 Task: Create a due date automation trigger when advanced on, the moment a card is due add dates not starting tomorrow.
Action: Mouse moved to (946, 279)
Screenshot: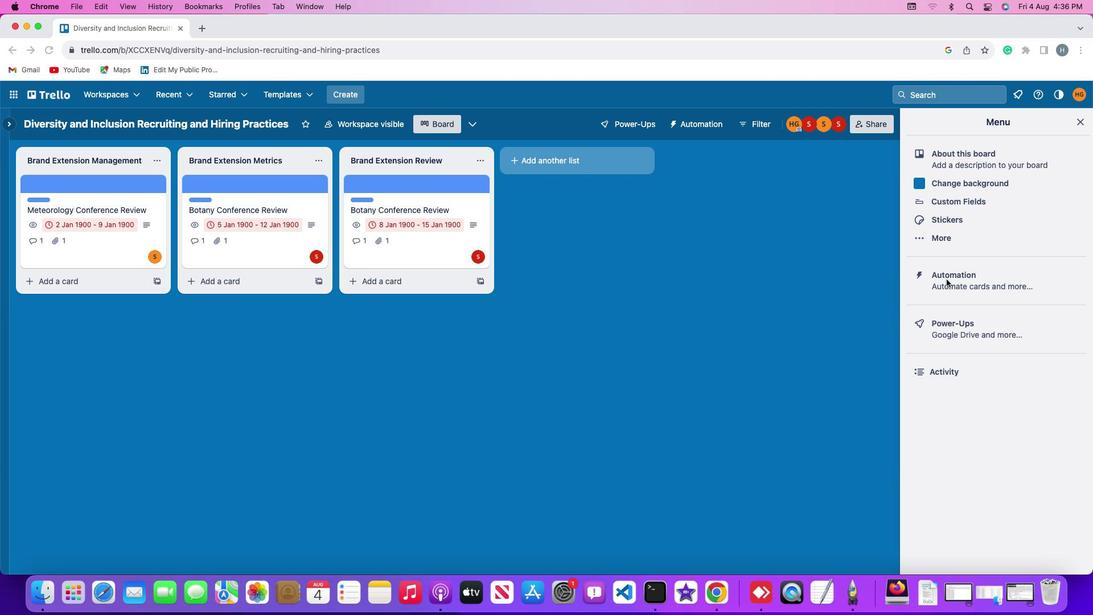 
Action: Mouse pressed left at (946, 279)
Screenshot: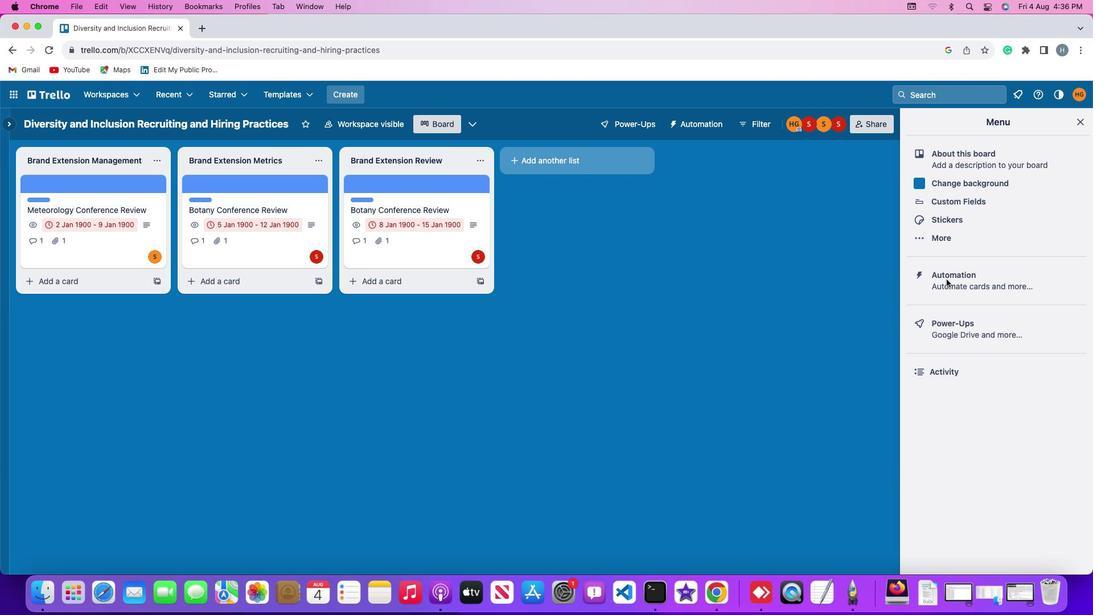 
Action: Mouse pressed left at (946, 279)
Screenshot: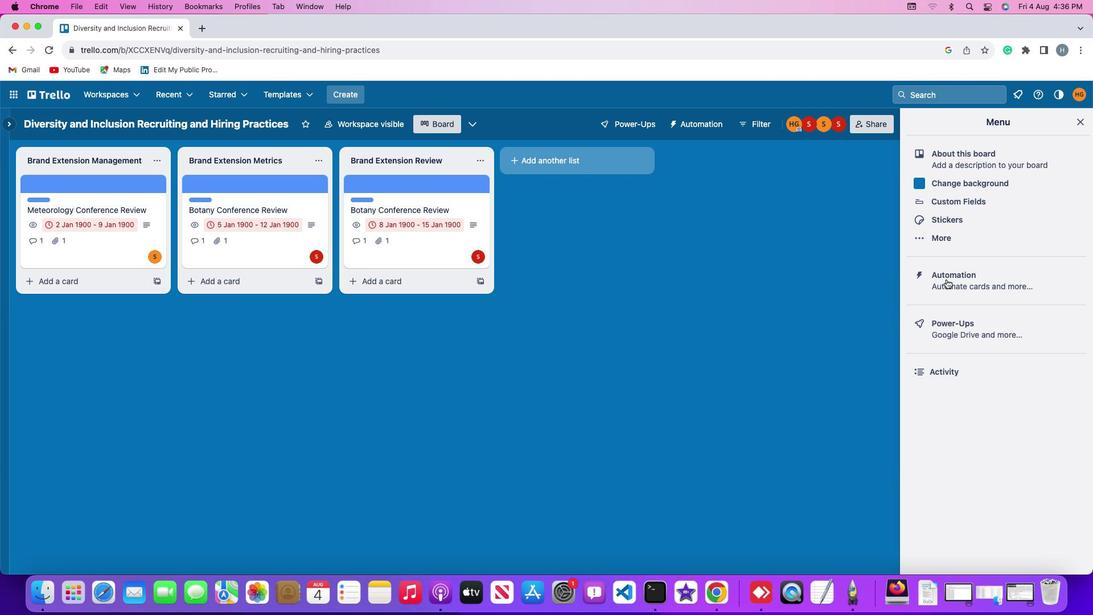 
Action: Mouse moved to (55, 266)
Screenshot: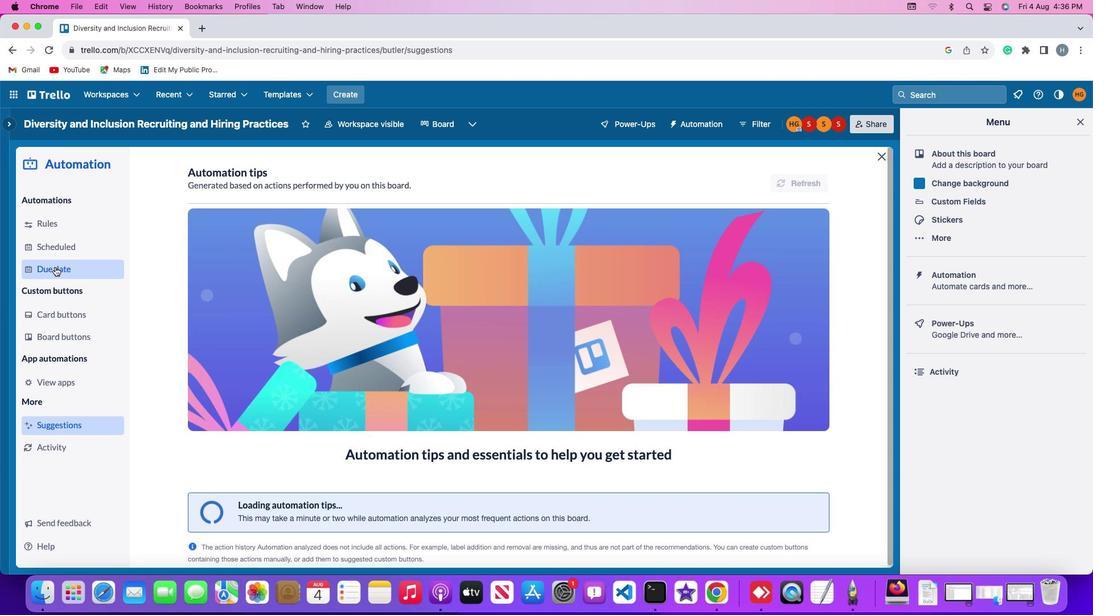 
Action: Mouse pressed left at (55, 266)
Screenshot: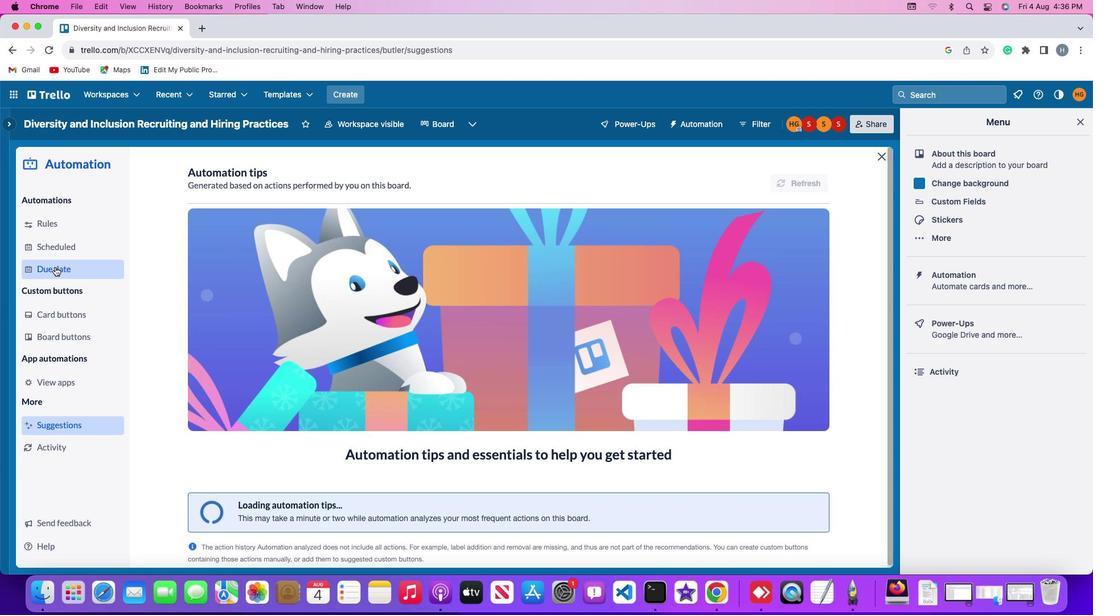 
Action: Mouse moved to (765, 176)
Screenshot: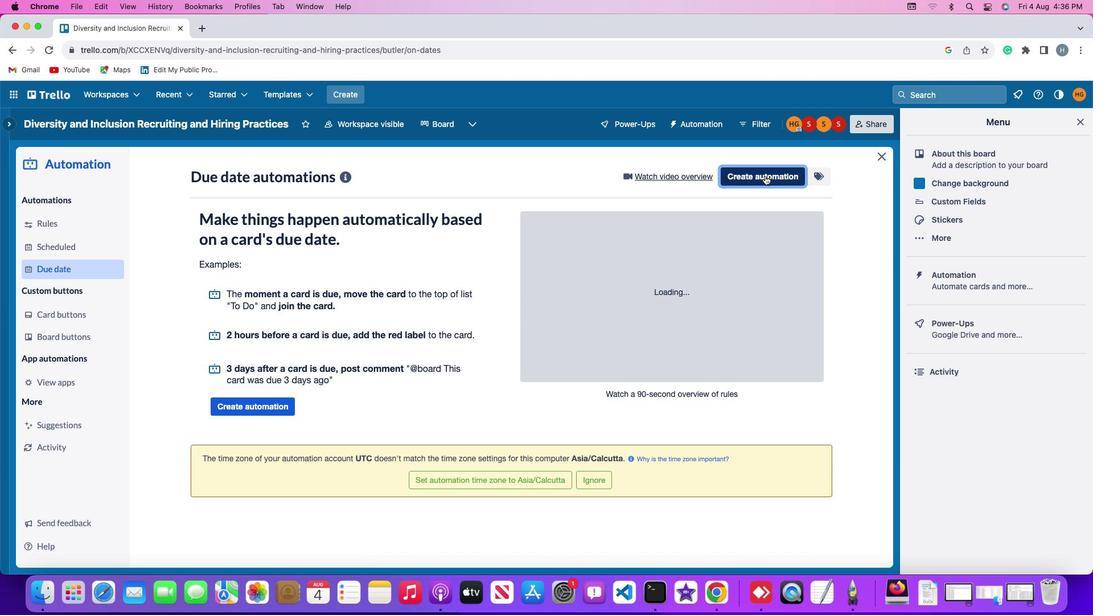 
Action: Mouse pressed left at (765, 176)
Screenshot: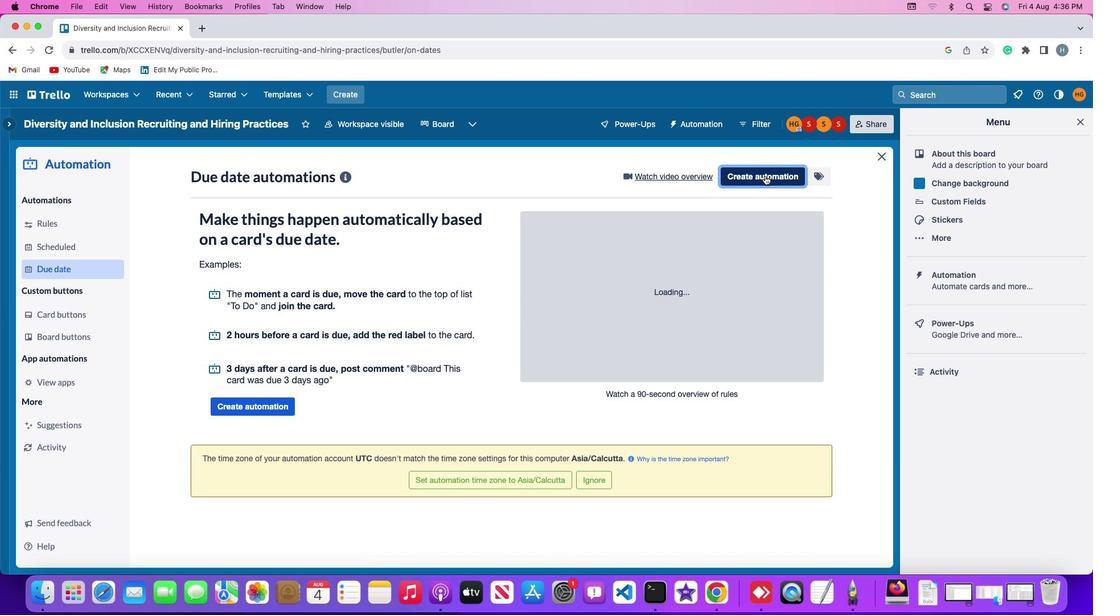 
Action: Mouse moved to (518, 284)
Screenshot: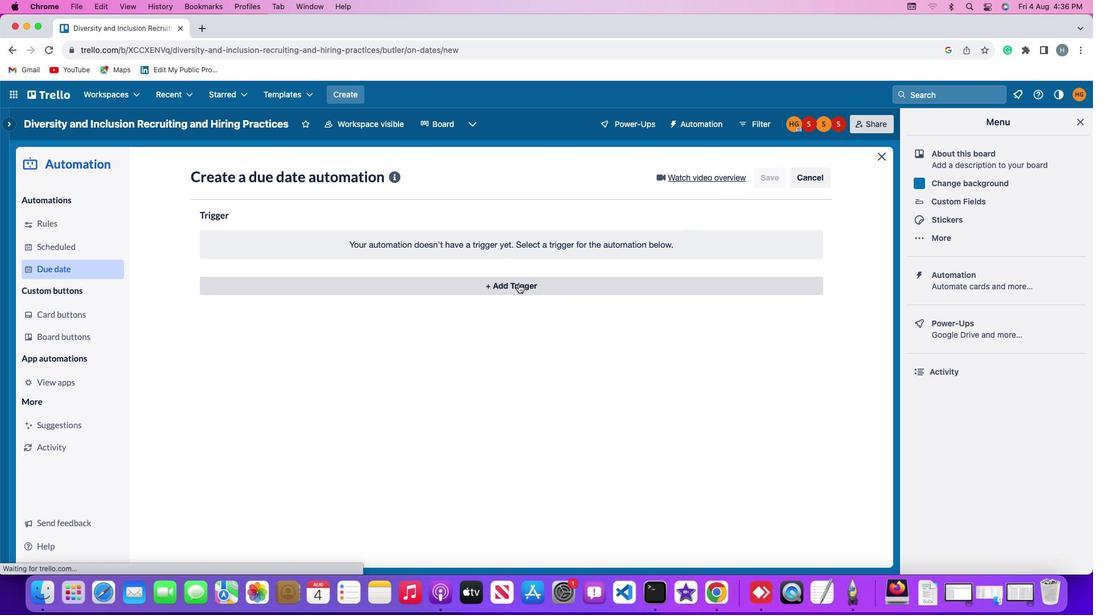 
Action: Mouse pressed left at (518, 284)
Screenshot: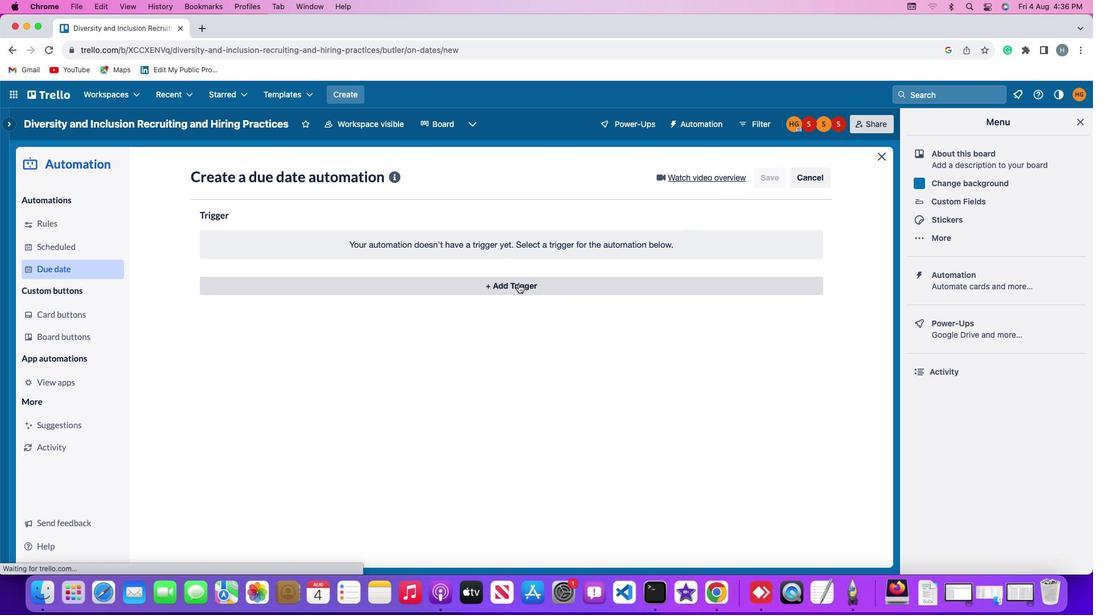 
Action: Mouse moved to (232, 423)
Screenshot: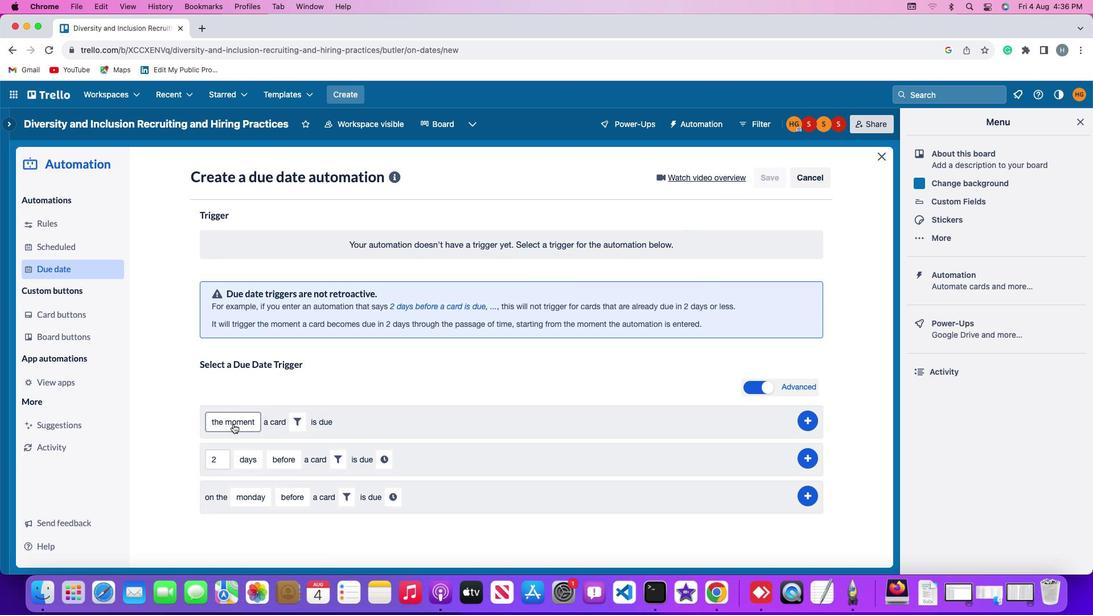 
Action: Mouse pressed left at (232, 423)
Screenshot: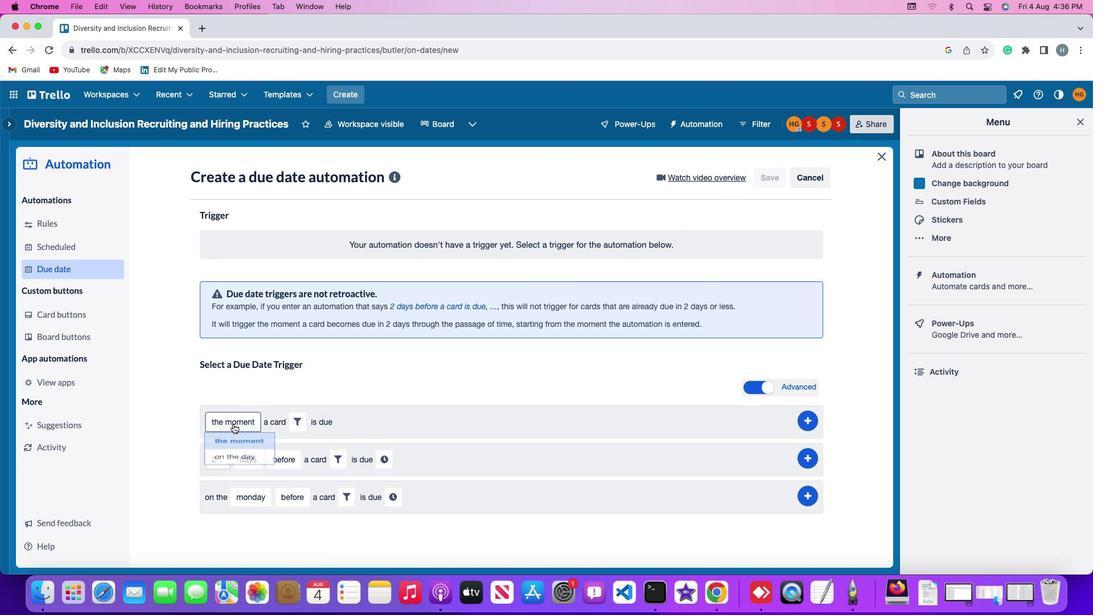 
Action: Mouse moved to (239, 442)
Screenshot: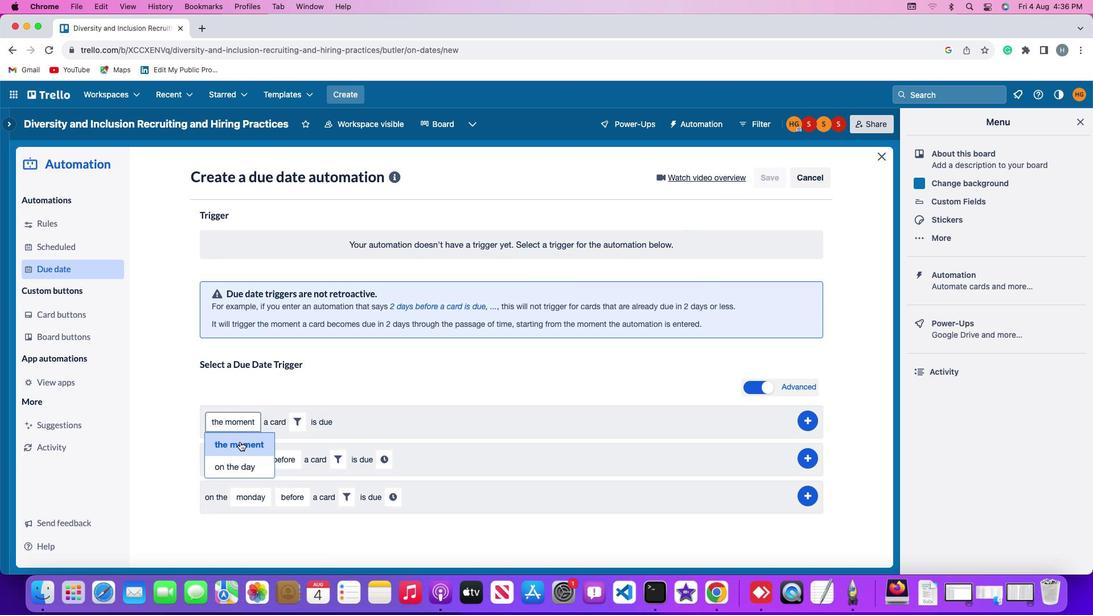 
Action: Mouse pressed left at (239, 442)
Screenshot: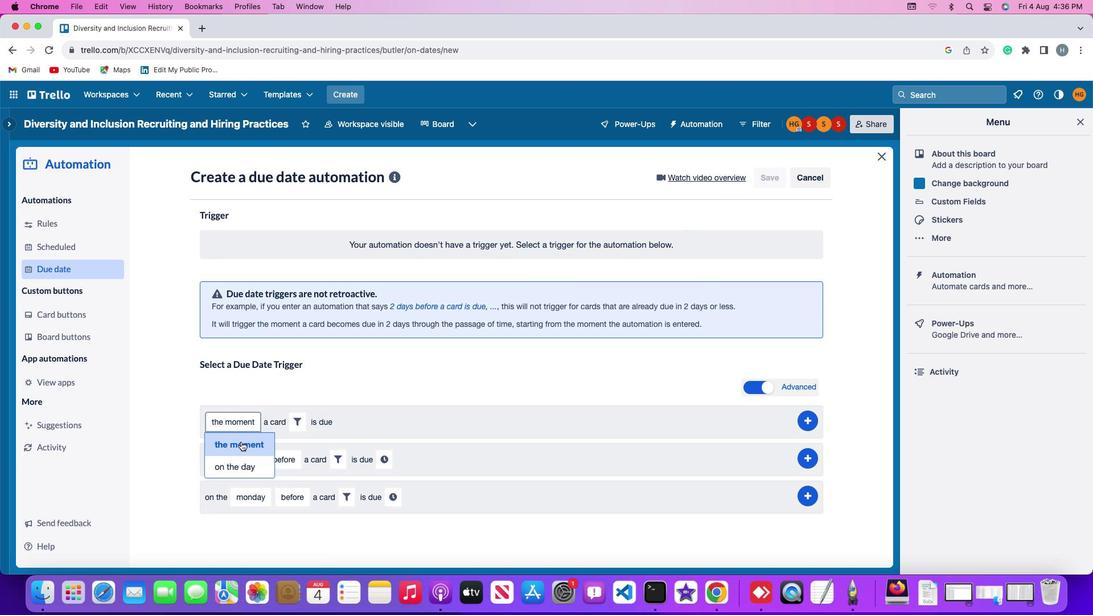 
Action: Mouse moved to (303, 419)
Screenshot: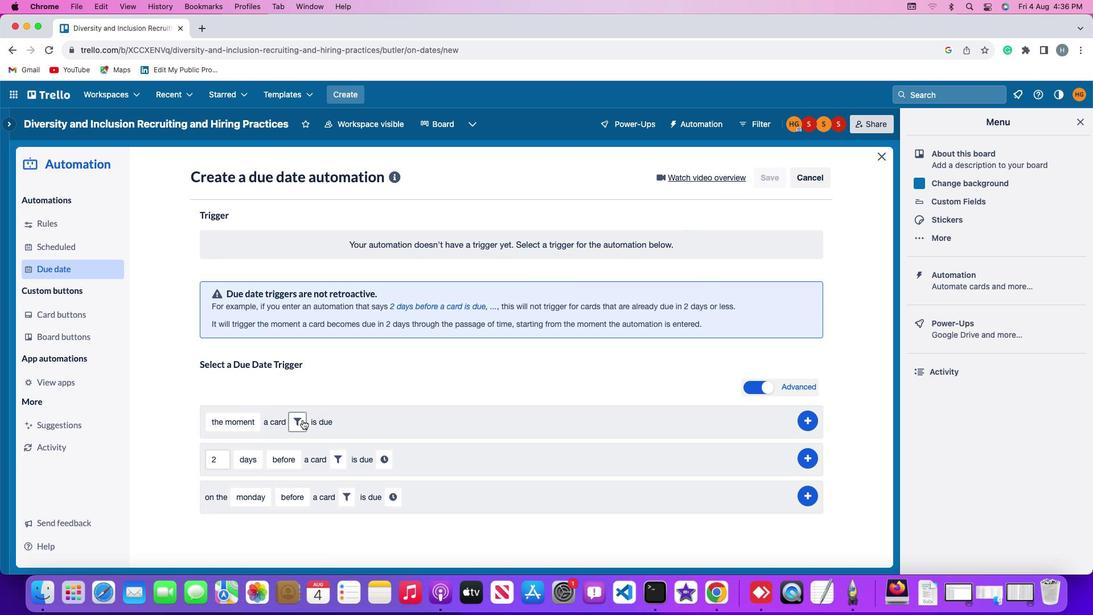
Action: Mouse pressed left at (303, 419)
Screenshot: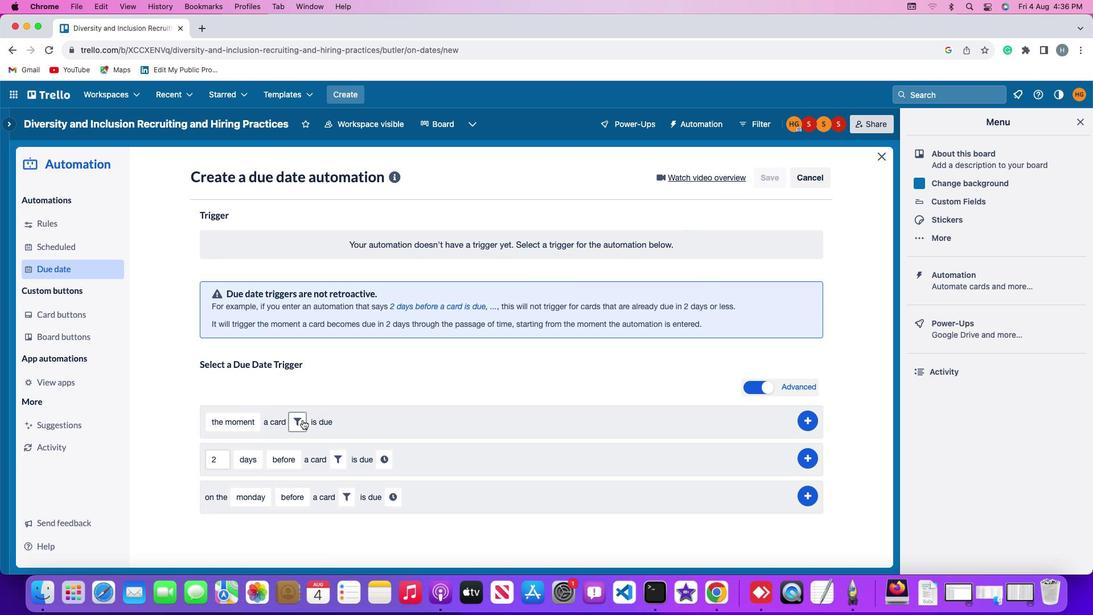 
Action: Mouse moved to (360, 454)
Screenshot: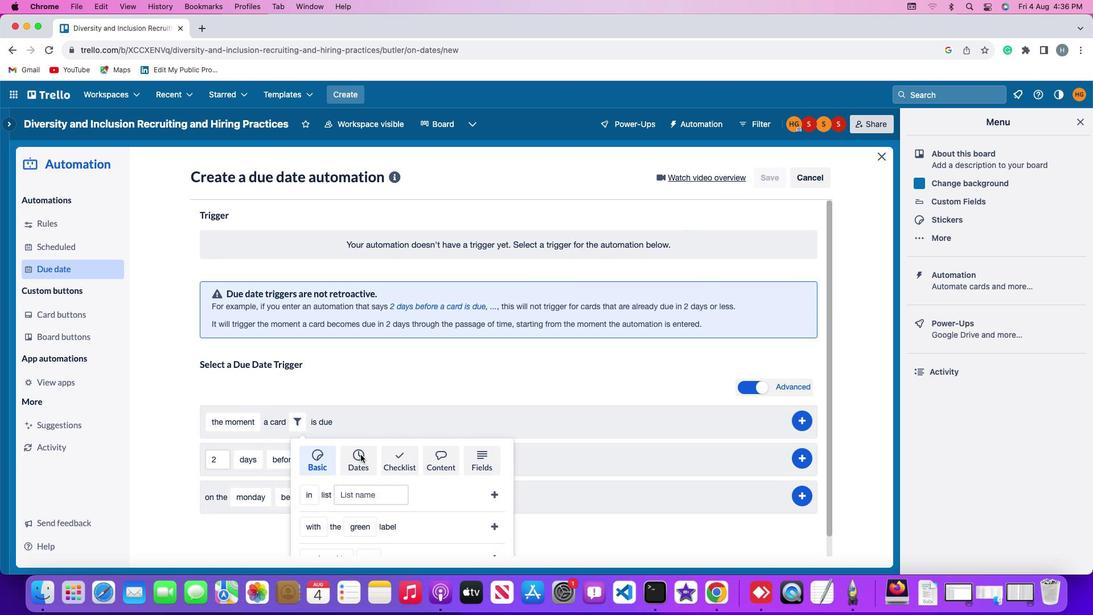 
Action: Mouse pressed left at (360, 454)
Screenshot: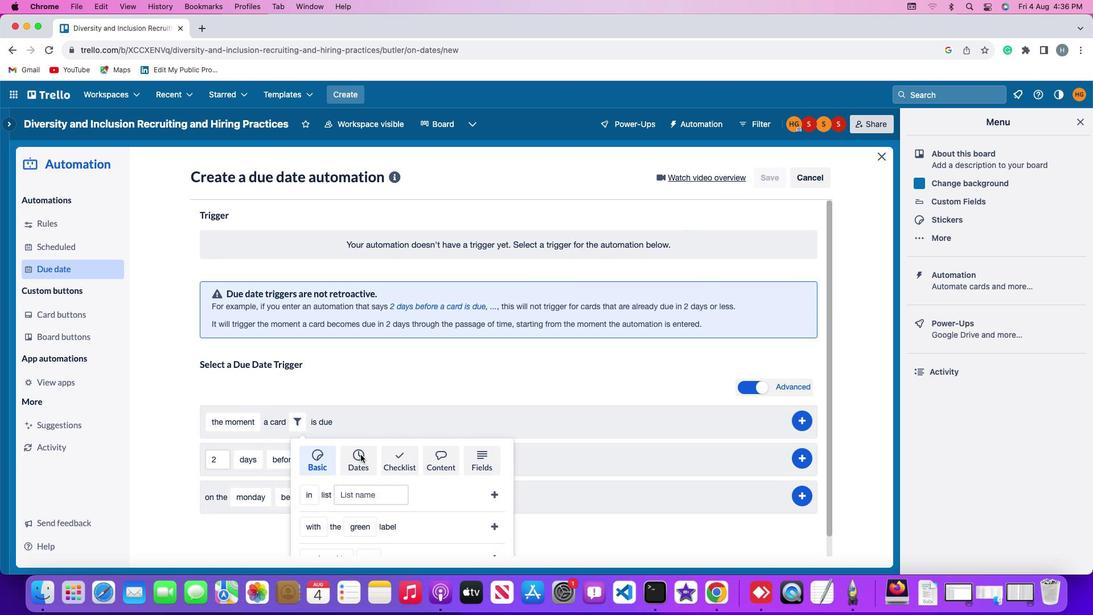 
Action: Mouse moved to (360, 455)
Screenshot: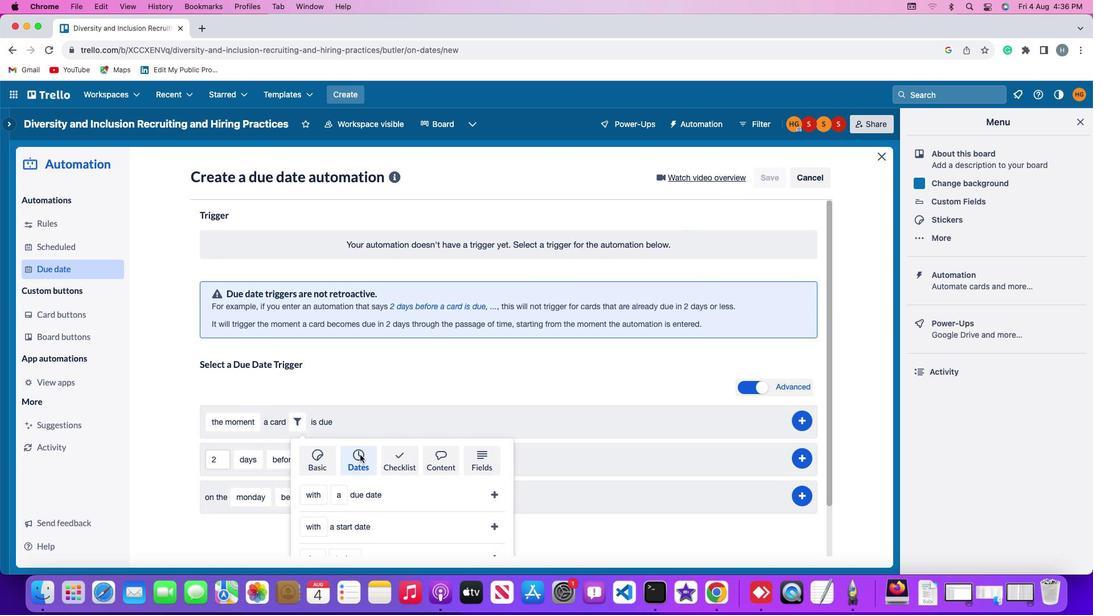 
Action: Mouse scrolled (360, 455) with delta (0, 0)
Screenshot: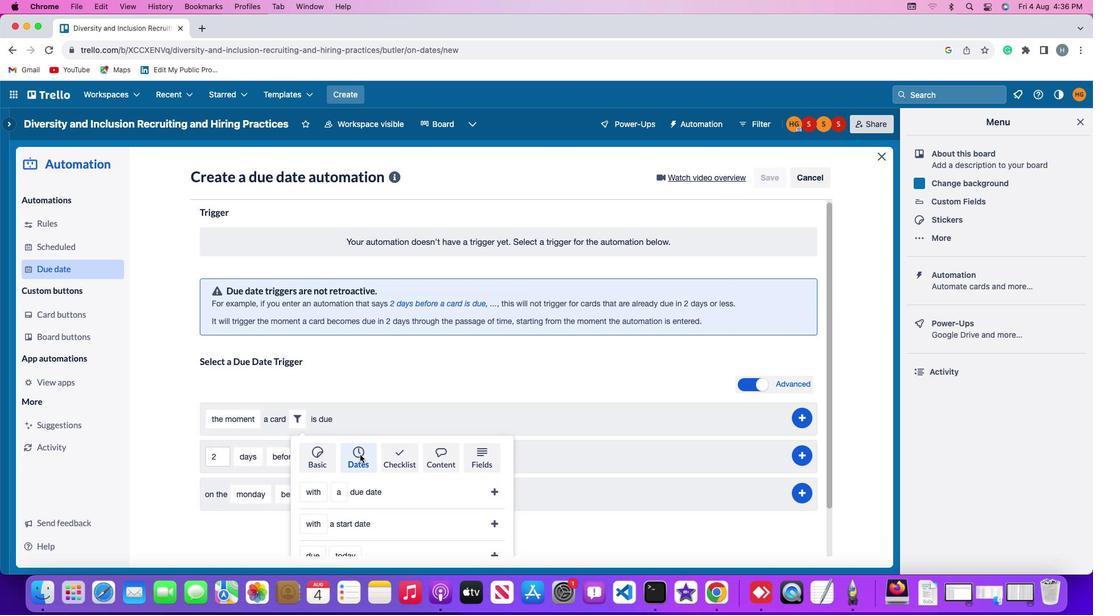 
Action: Mouse scrolled (360, 455) with delta (0, 0)
Screenshot: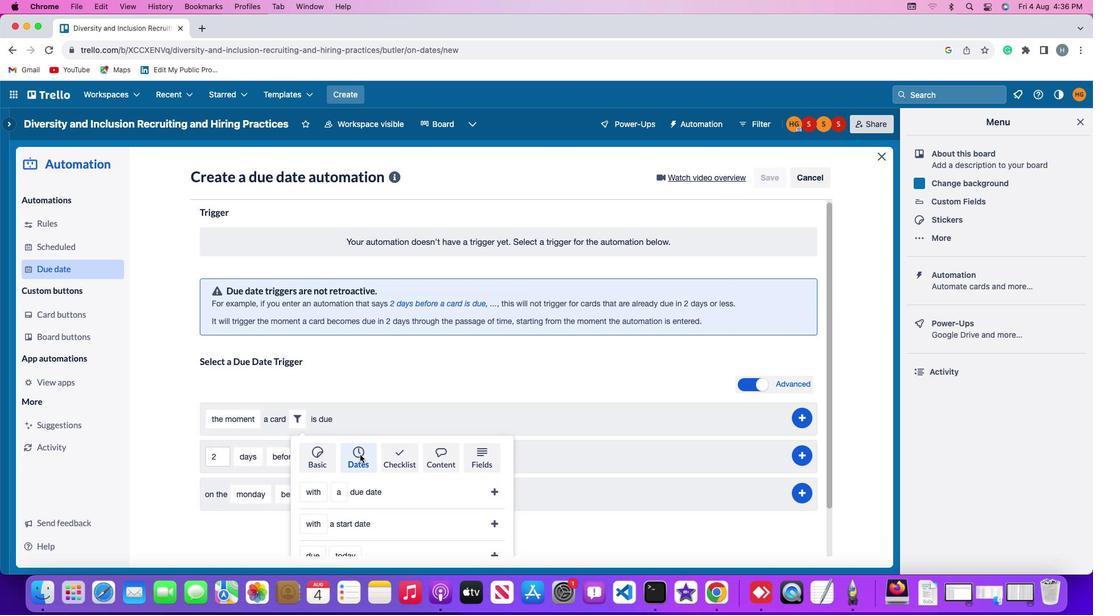 
Action: Mouse scrolled (360, 455) with delta (0, -1)
Screenshot: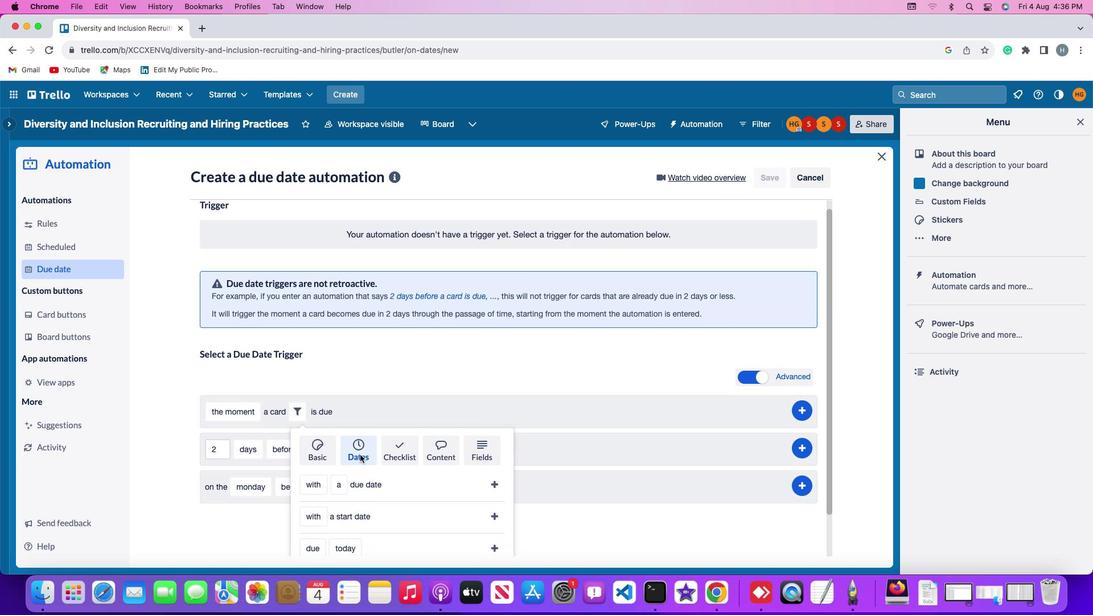 
Action: Mouse scrolled (360, 455) with delta (0, -2)
Screenshot: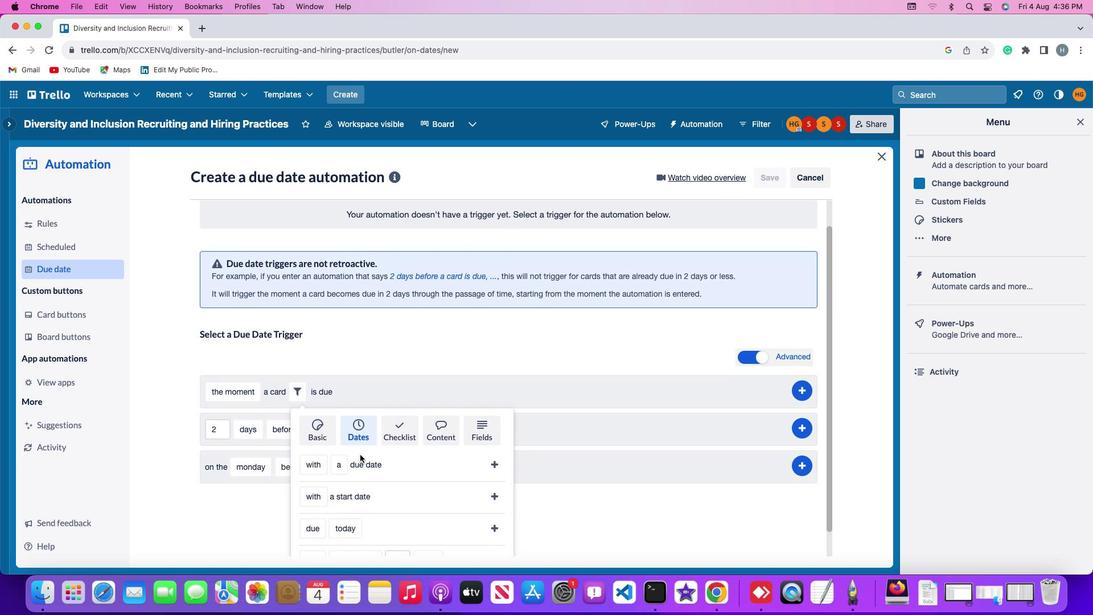 
Action: Mouse scrolled (360, 455) with delta (0, -2)
Screenshot: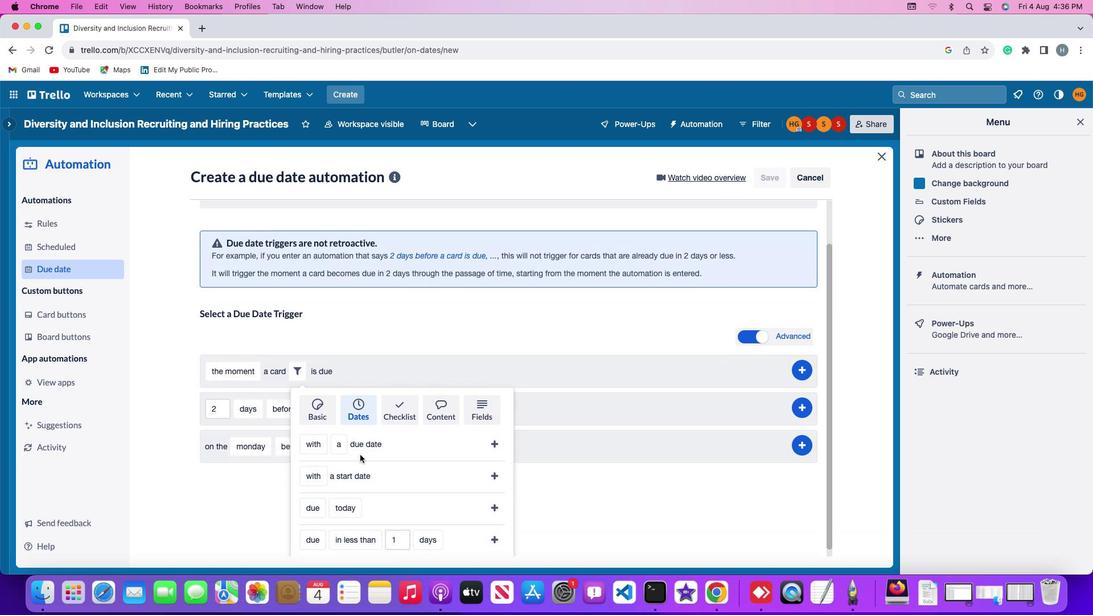 
Action: Mouse moved to (332, 477)
Screenshot: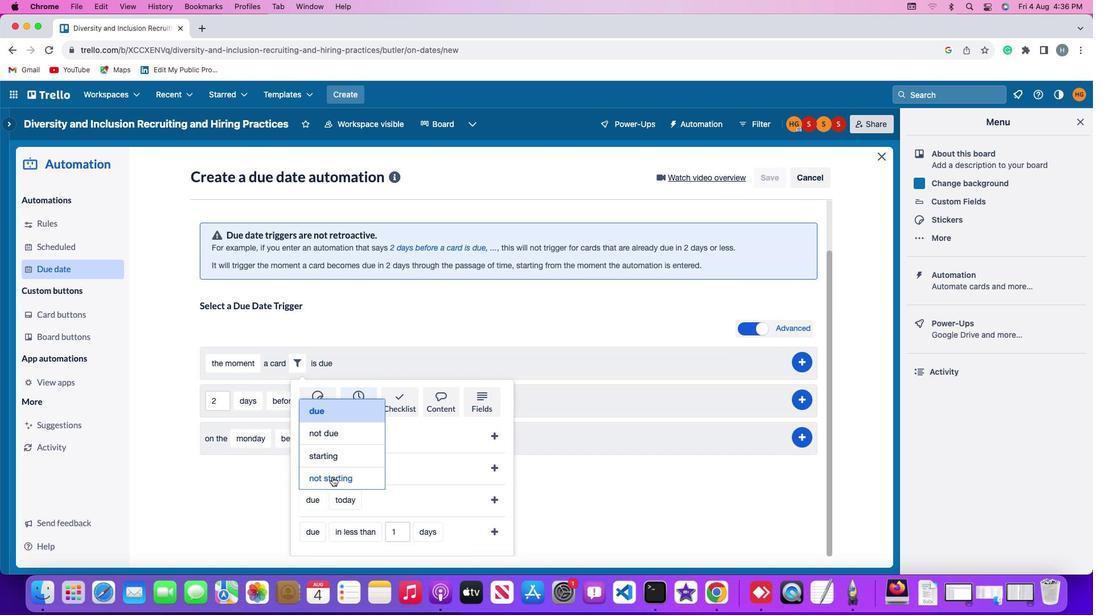 
Action: Mouse pressed left at (332, 477)
Screenshot: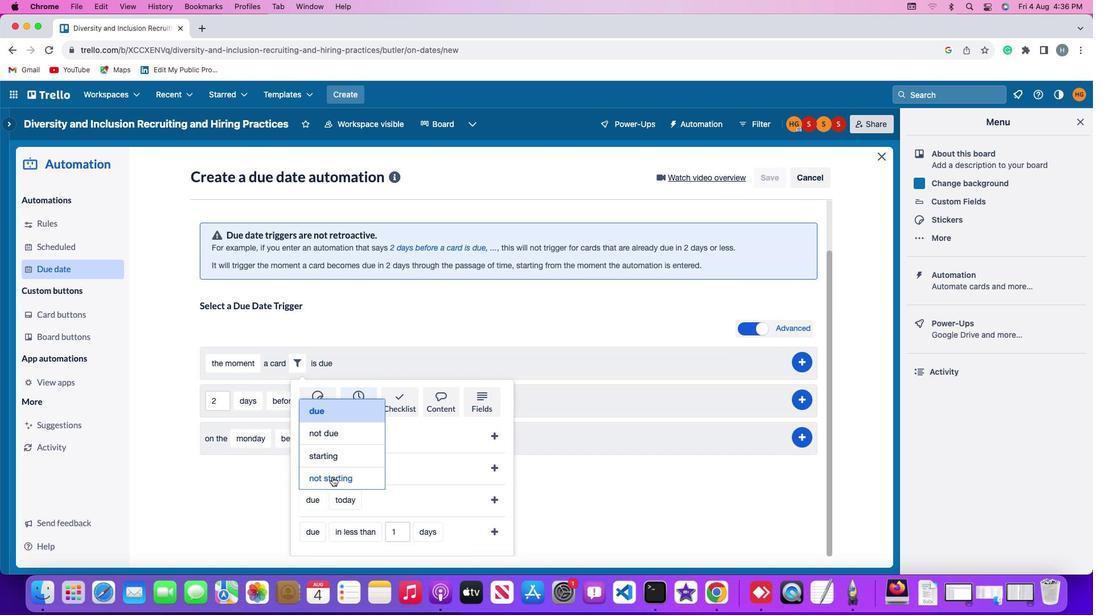 
Action: Mouse moved to (400, 383)
Screenshot: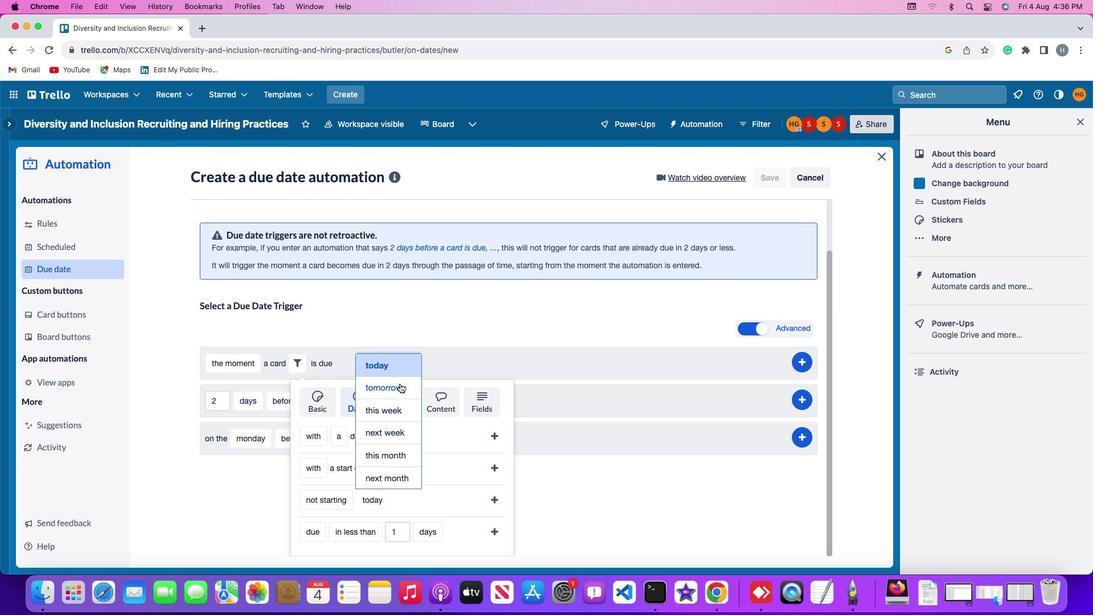 
Action: Mouse pressed left at (400, 383)
Screenshot: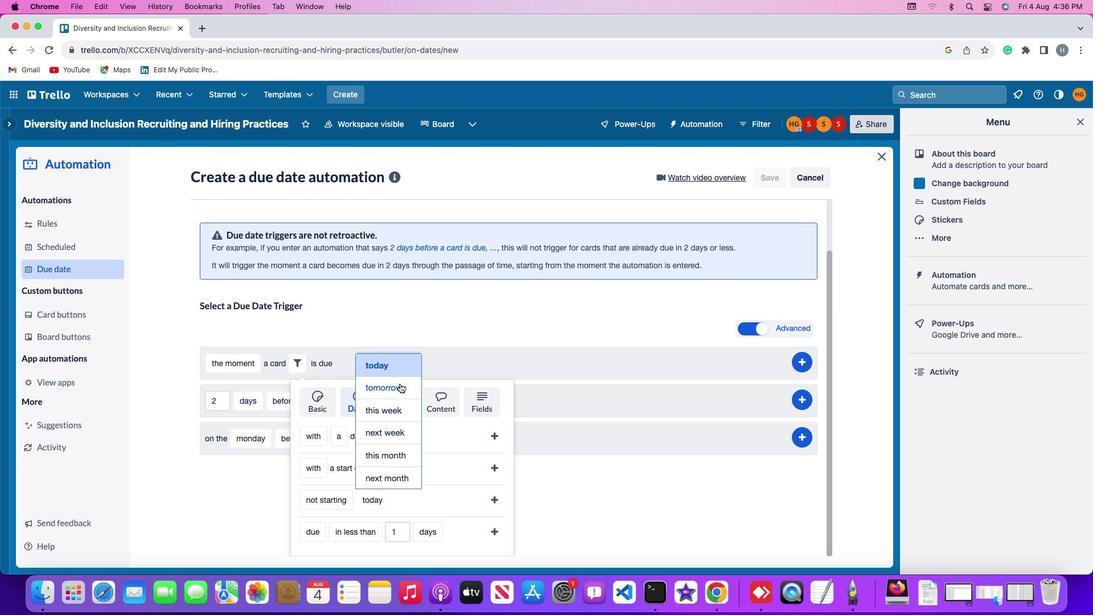 
Action: Mouse moved to (496, 496)
Screenshot: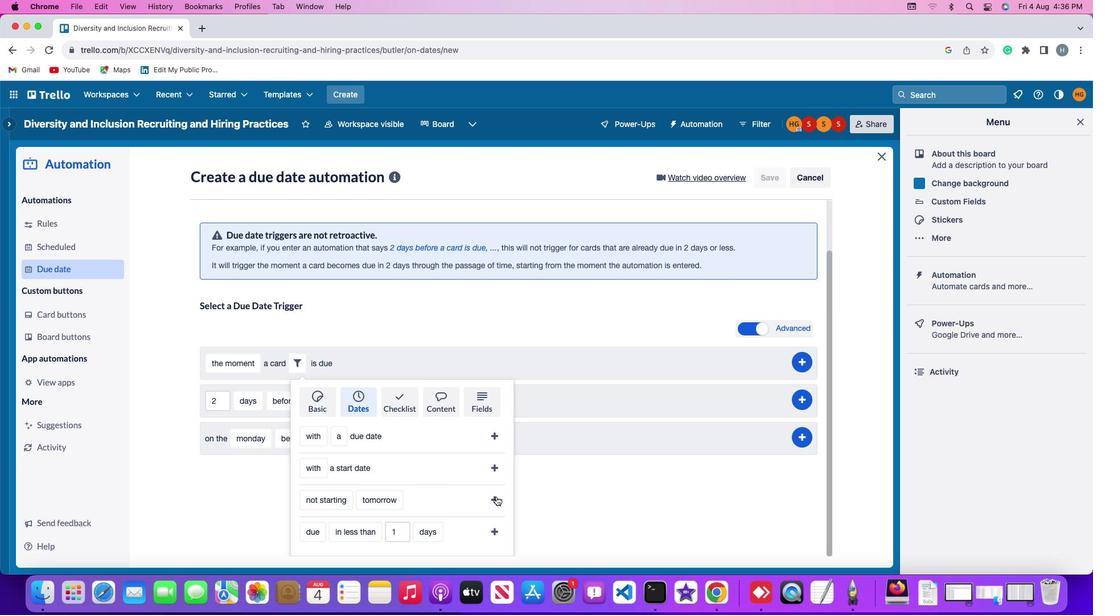 
Action: Mouse pressed left at (496, 496)
Screenshot: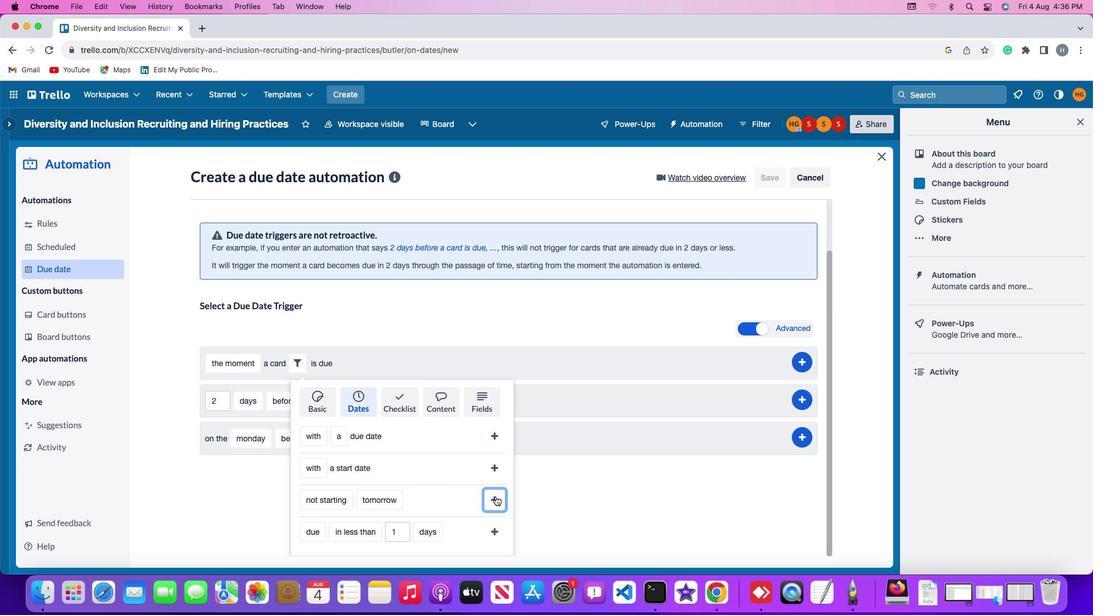 
Action: Mouse moved to (810, 416)
Screenshot: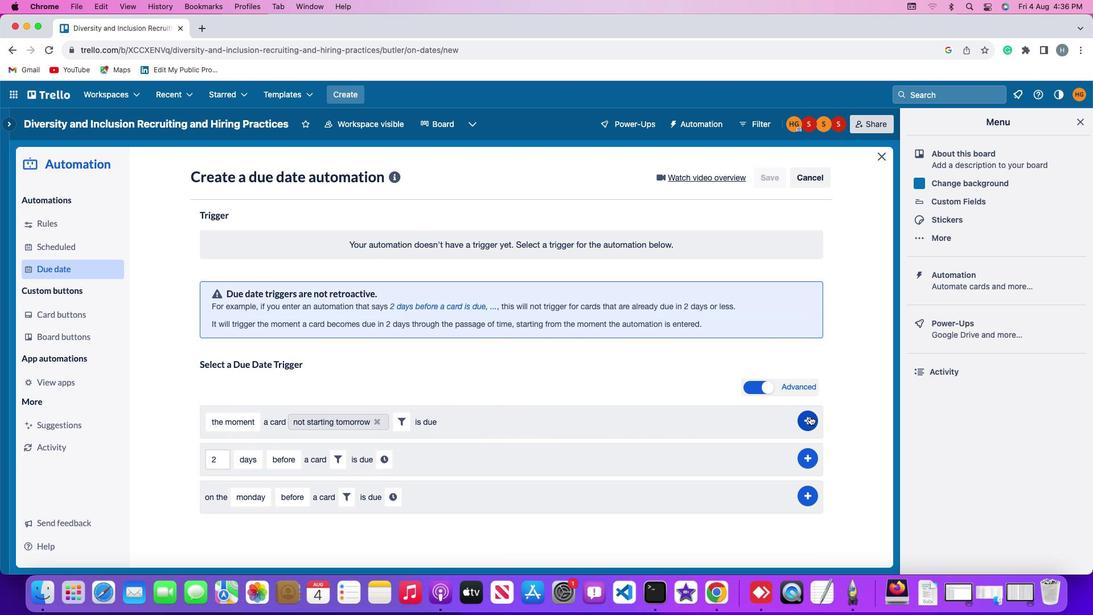 
Action: Mouse pressed left at (810, 416)
Screenshot: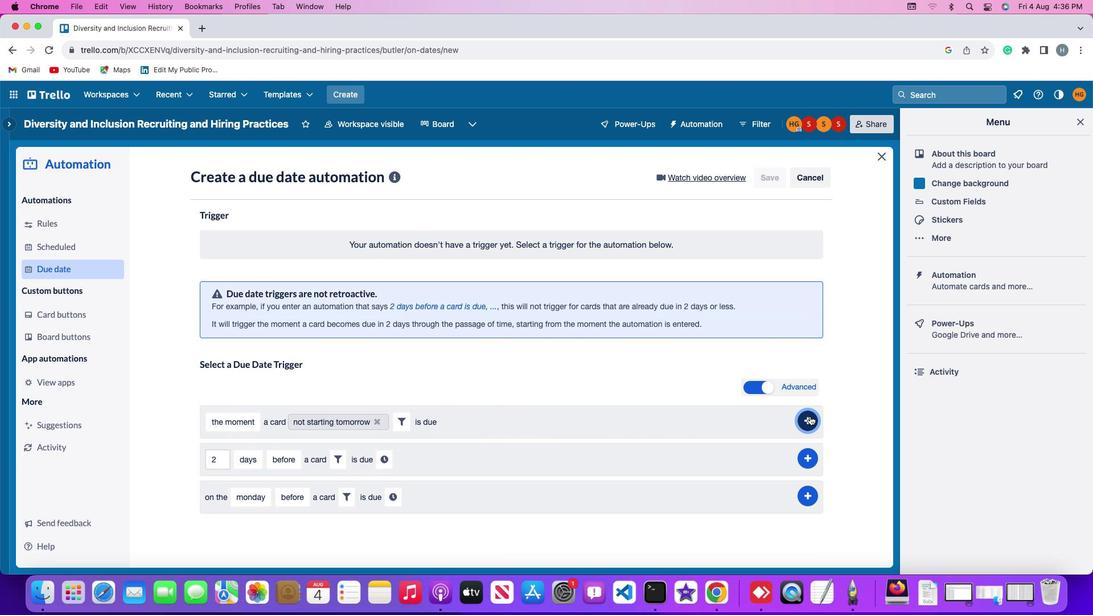 
Action: Mouse moved to (838, 269)
Screenshot: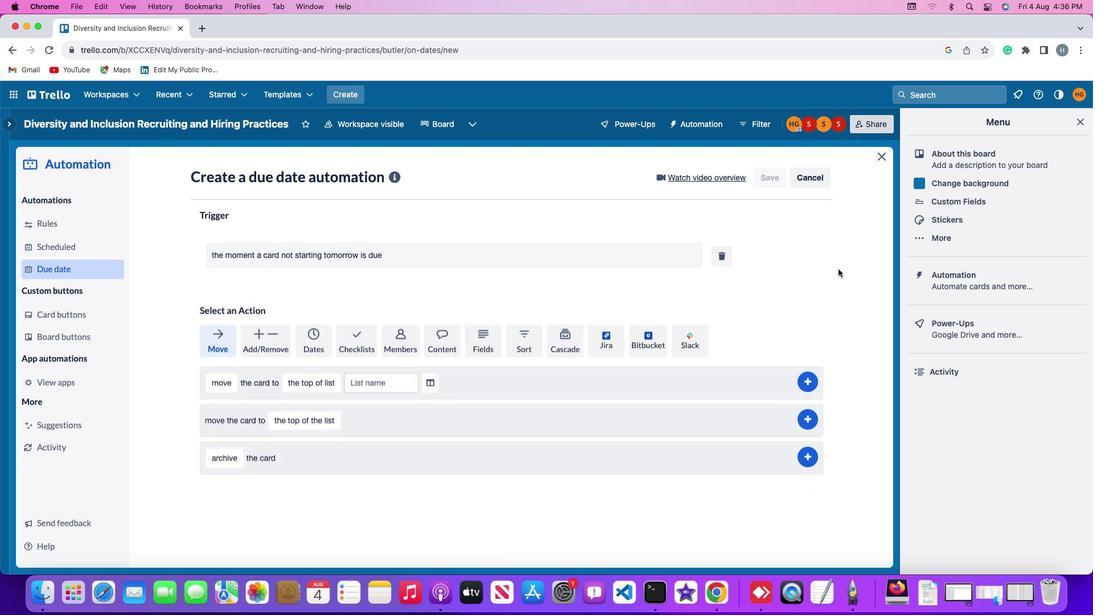 
